 Task: Create a due date automation trigger when advanced on, on the wednesday after a card is due add fields with custom field "Resume" set at 11:00 AM.
Action: Mouse moved to (983, 73)
Screenshot: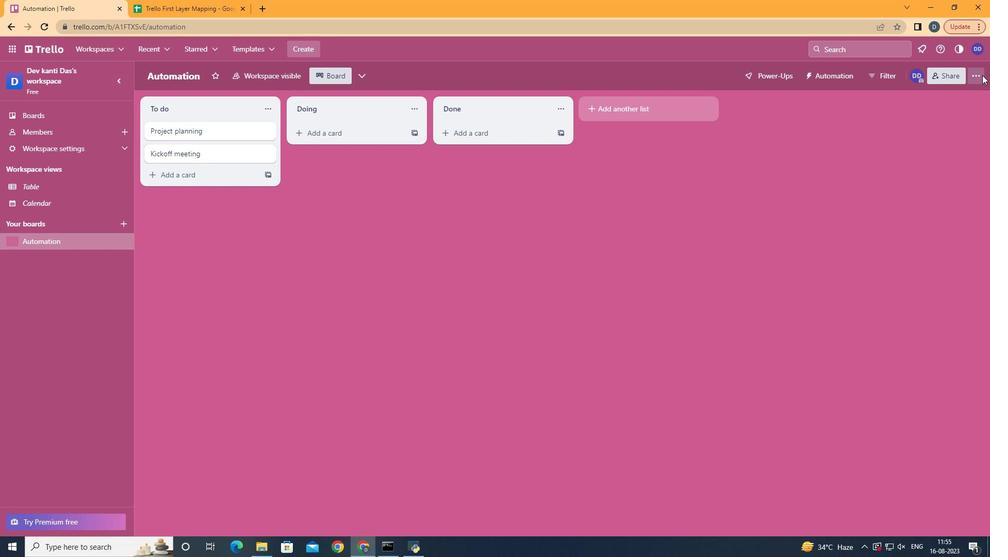 
Action: Mouse pressed left at (983, 73)
Screenshot: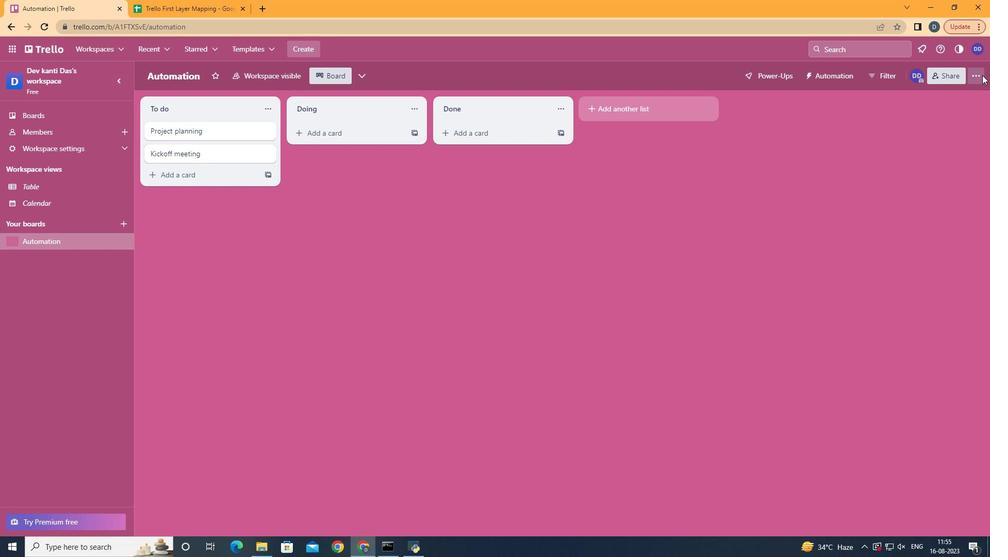 
Action: Mouse moved to (905, 236)
Screenshot: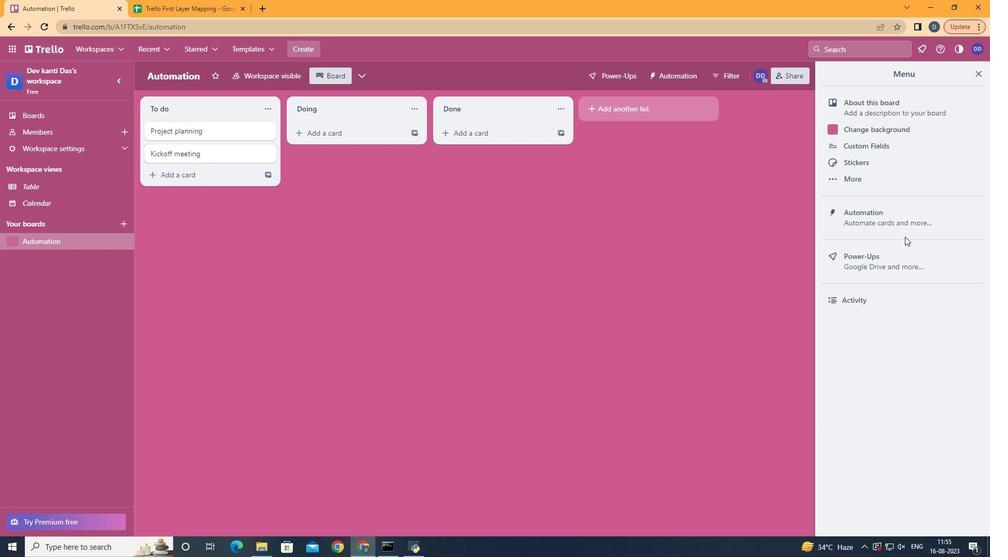 
Action: Mouse pressed left at (905, 236)
Screenshot: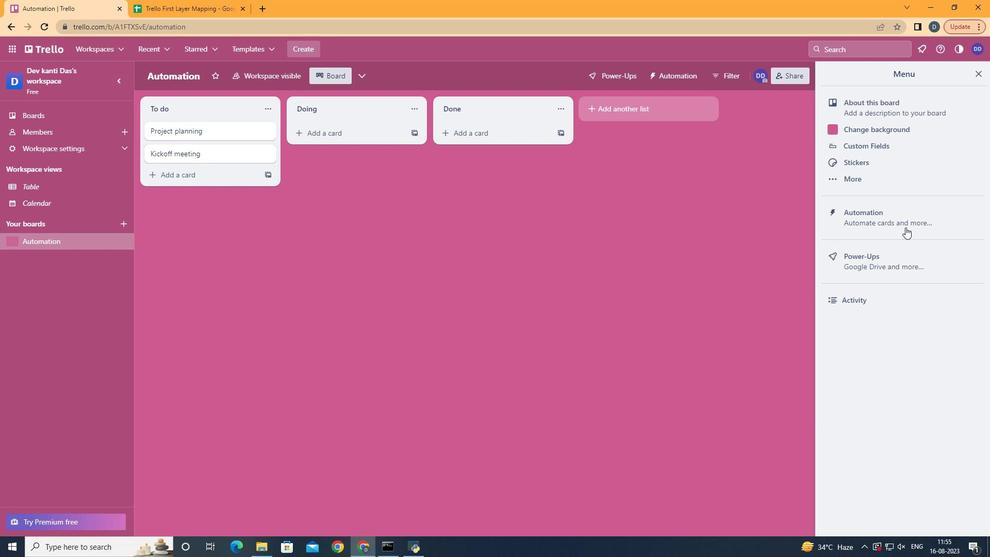 
Action: Mouse moved to (908, 221)
Screenshot: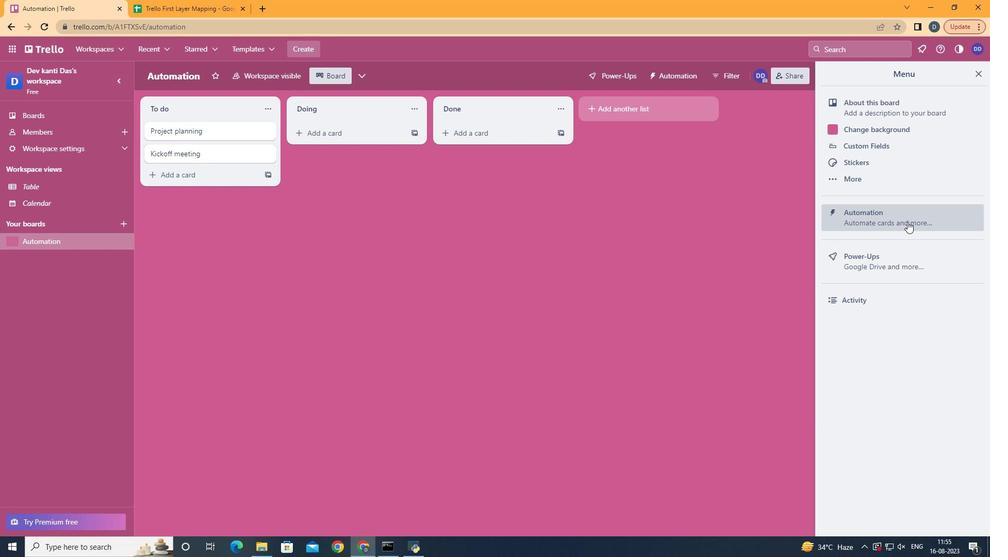 
Action: Mouse pressed left at (908, 221)
Screenshot: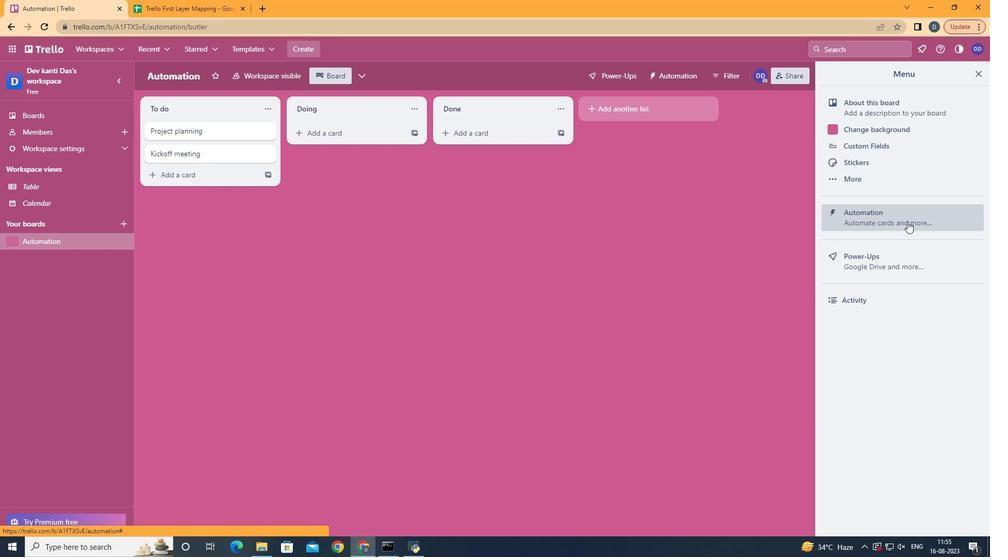 
Action: Mouse moved to (204, 202)
Screenshot: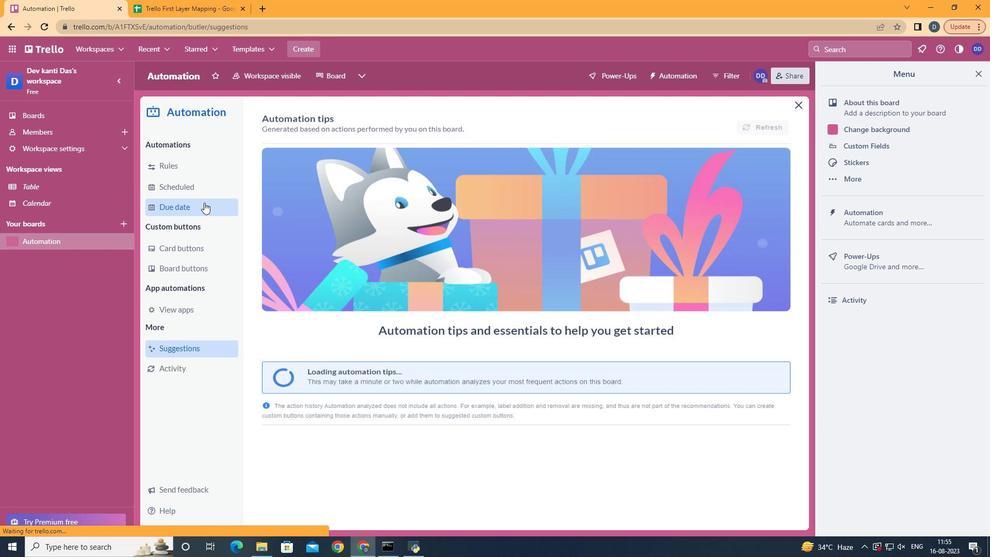 
Action: Mouse pressed left at (204, 202)
Screenshot: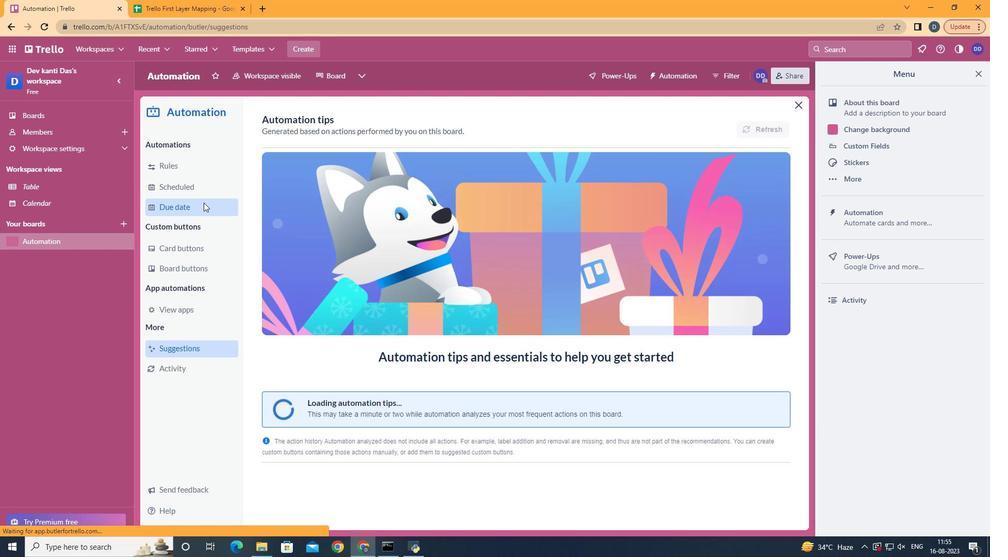 
Action: Mouse moved to (712, 125)
Screenshot: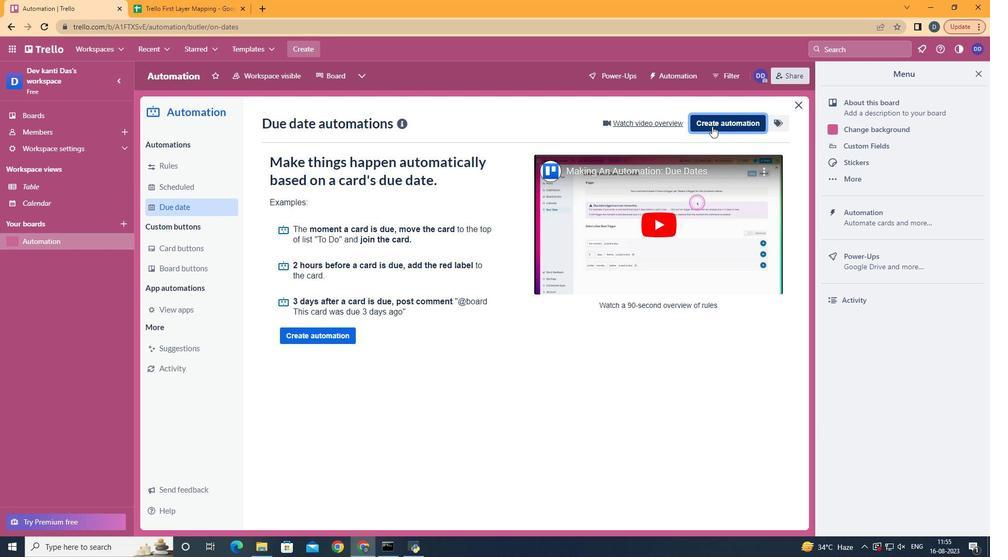 
Action: Mouse pressed left at (712, 125)
Screenshot: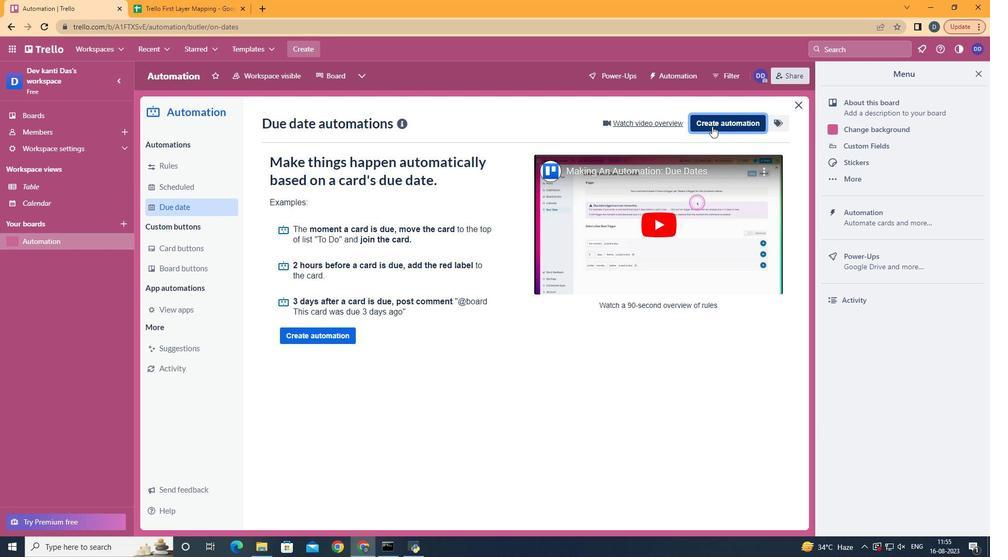 
Action: Mouse moved to (545, 222)
Screenshot: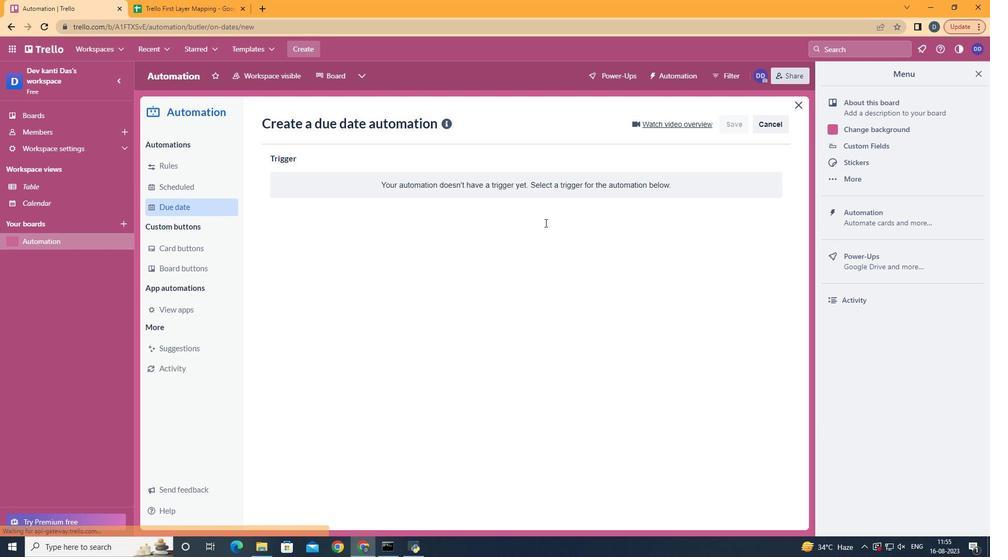 
Action: Mouse pressed left at (545, 222)
Screenshot: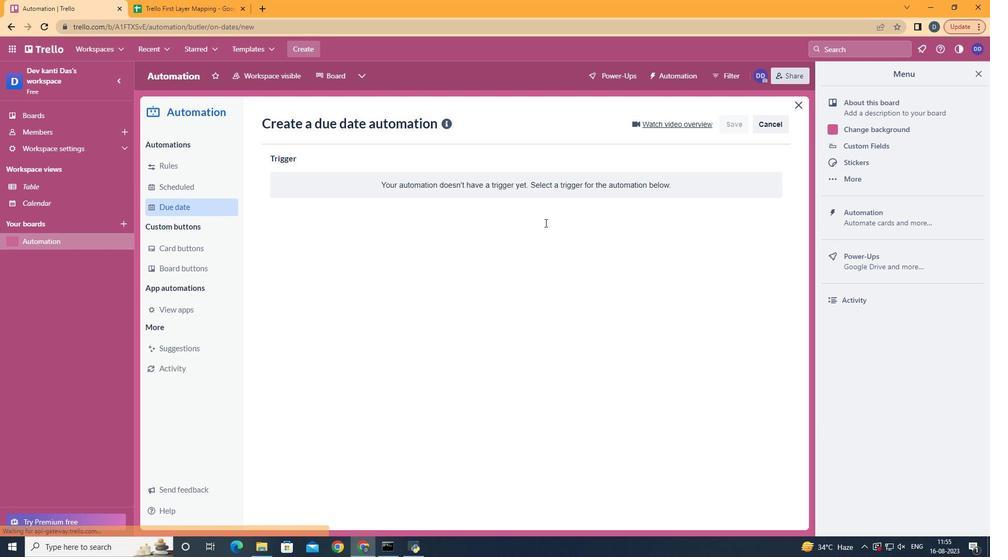 
Action: Mouse moved to (337, 308)
Screenshot: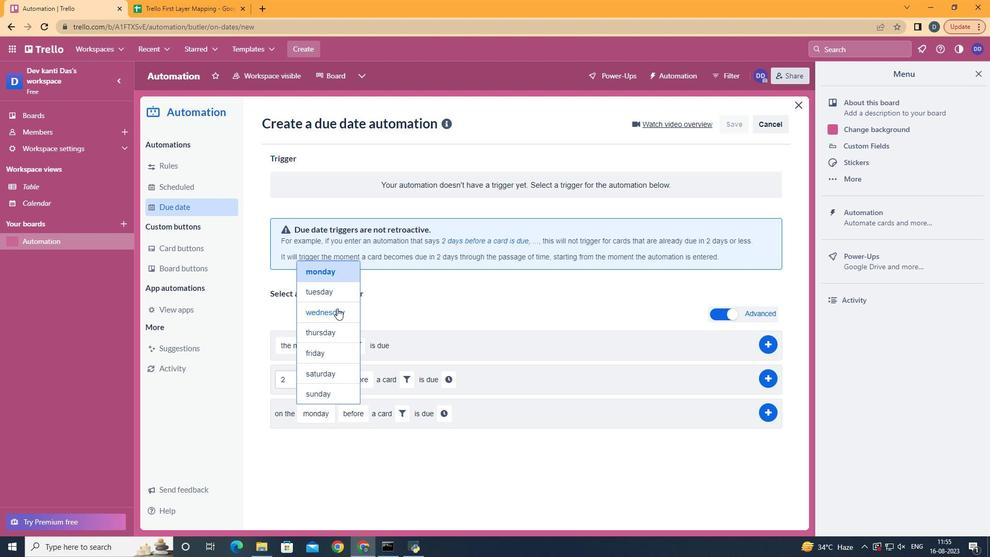 
Action: Mouse pressed left at (337, 308)
Screenshot: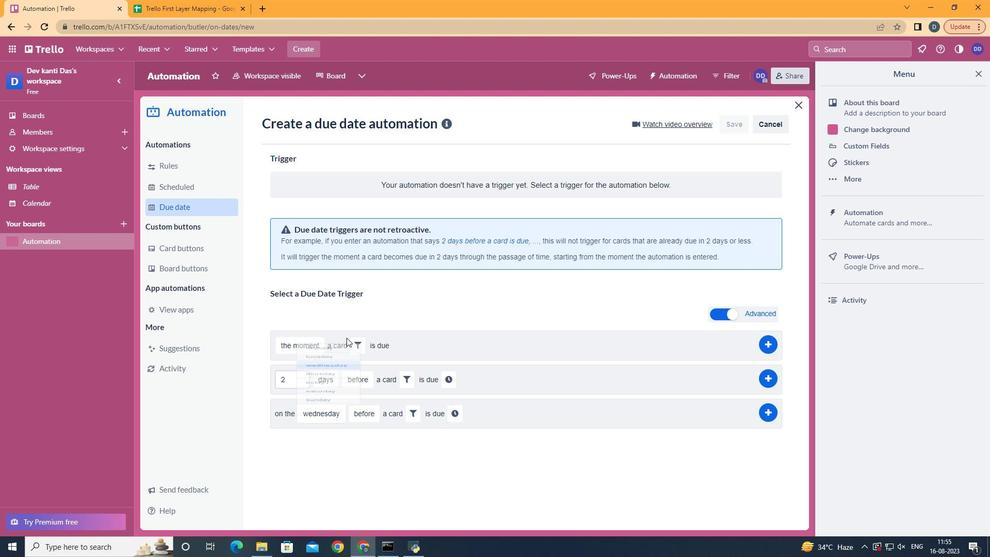 
Action: Mouse moved to (374, 448)
Screenshot: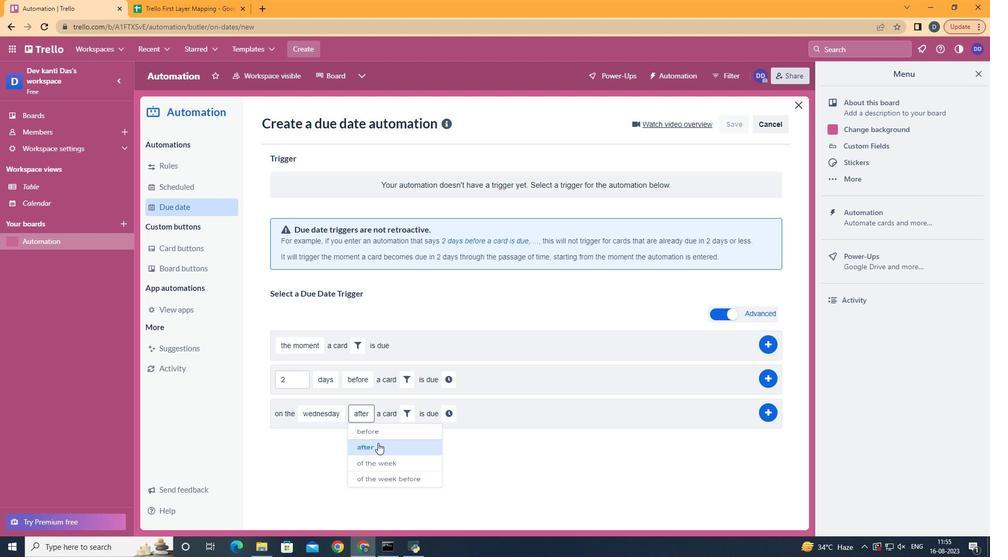 
Action: Mouse pressed left at (374, 448)
Screenshot: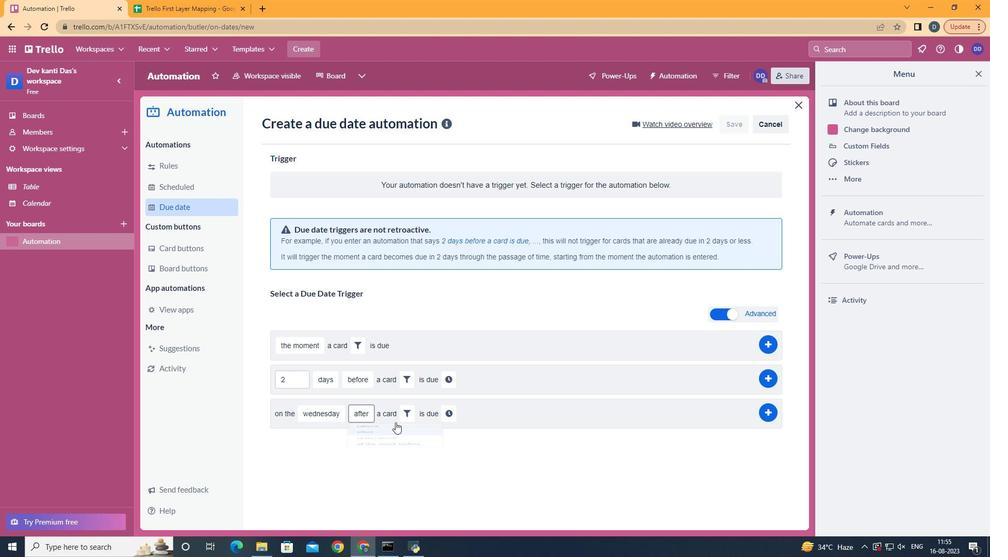 
Action: Mouse moved to (407, 412)
Screenshot: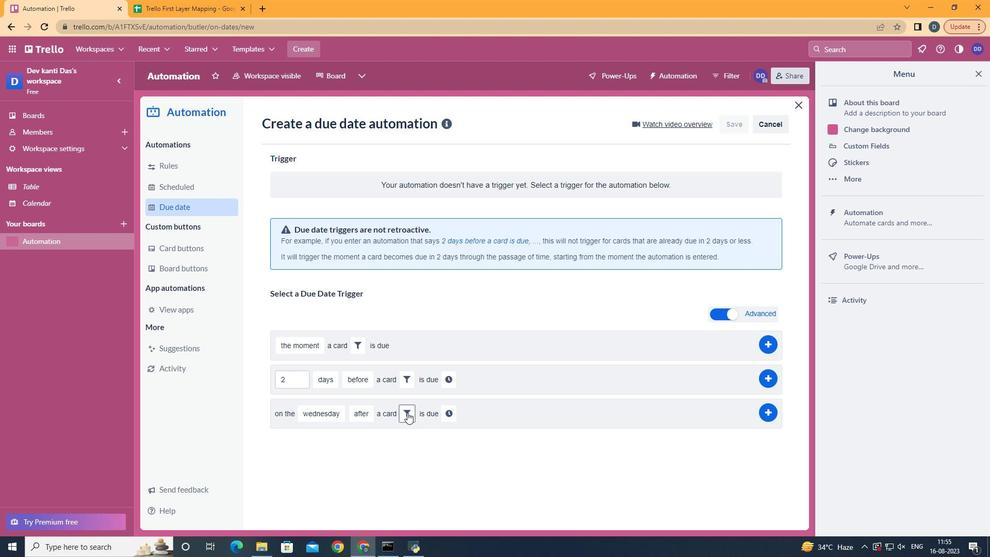 
Action: Mouse pressed left at (407, 412)
Screenshot: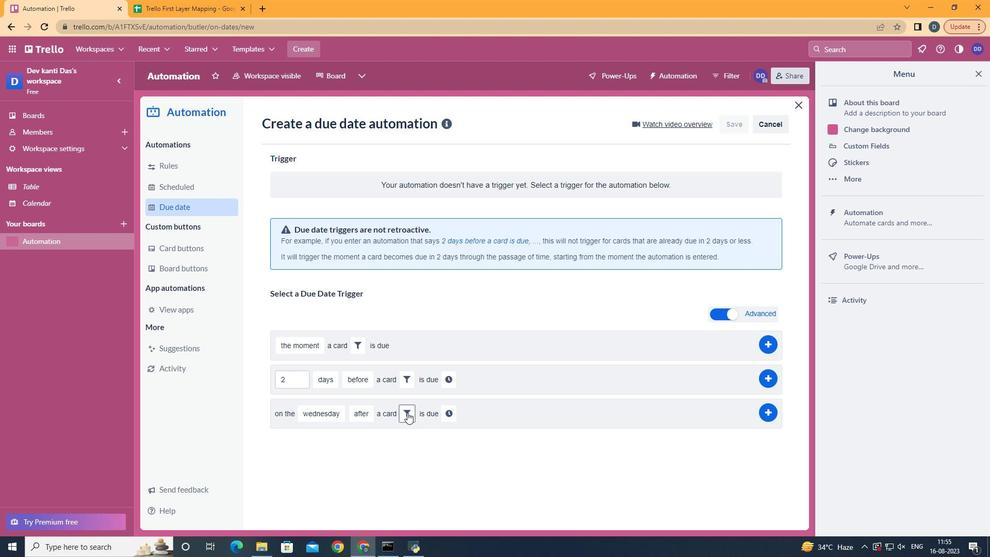 
Action: Mouse moved to (579, 449)
Screenshot: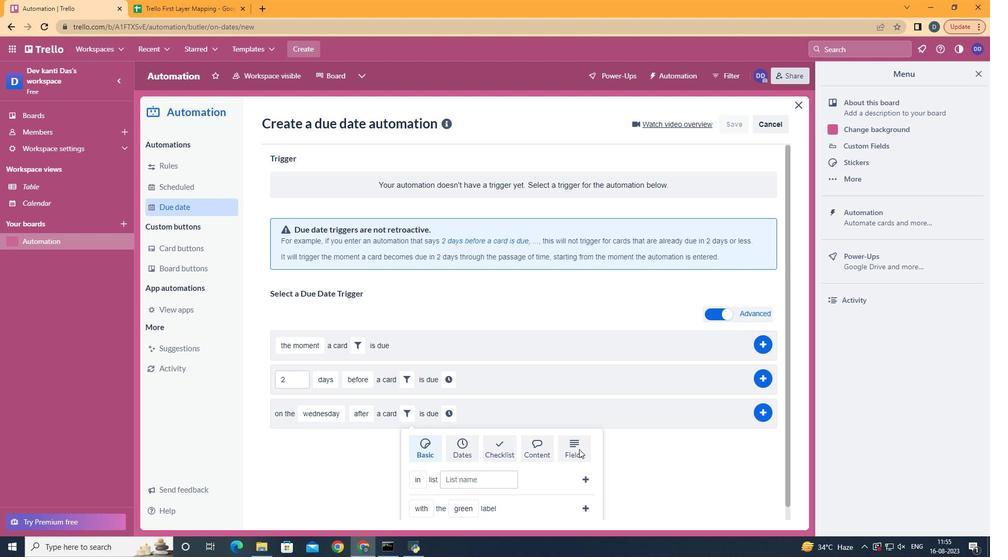 
Action: Mouse pressed left at (579, 449)
Screenshot: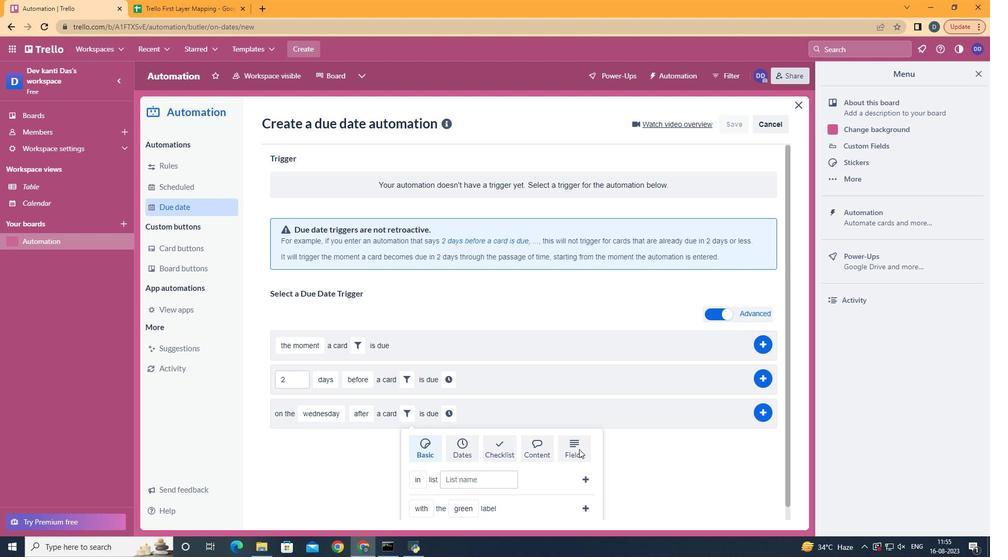 
Action: Mouse moved to (579, 449)
Screenshot: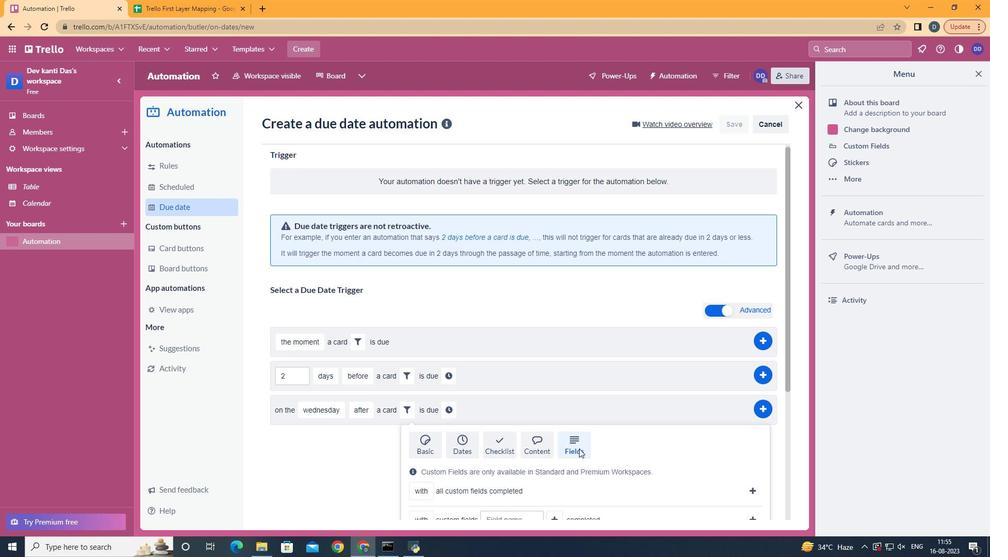 
Action: Mouse scrolled (579, 448) with delta (0, 0)
Screenshot: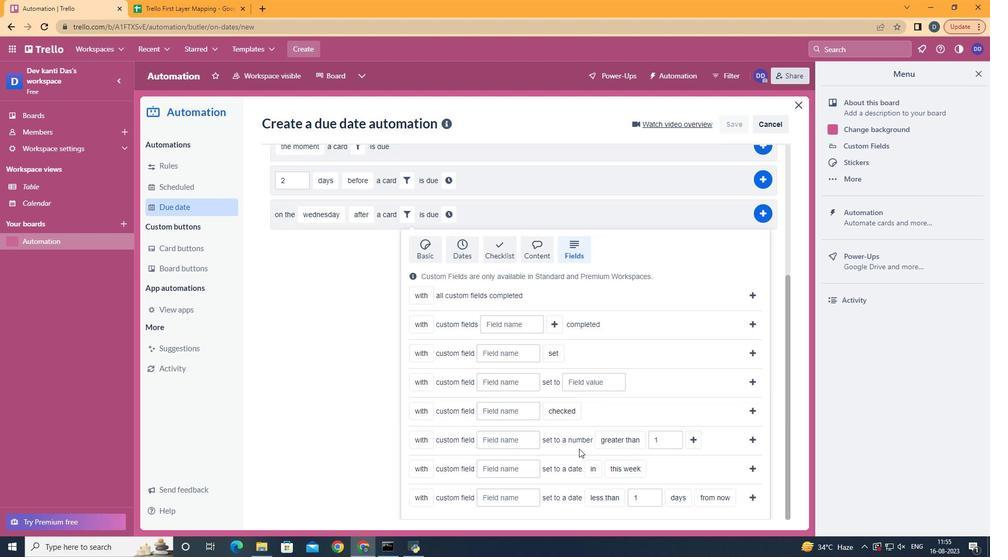 
Action: Mouse scrolled (579, 448) with delta (0, 0)
Screenshot: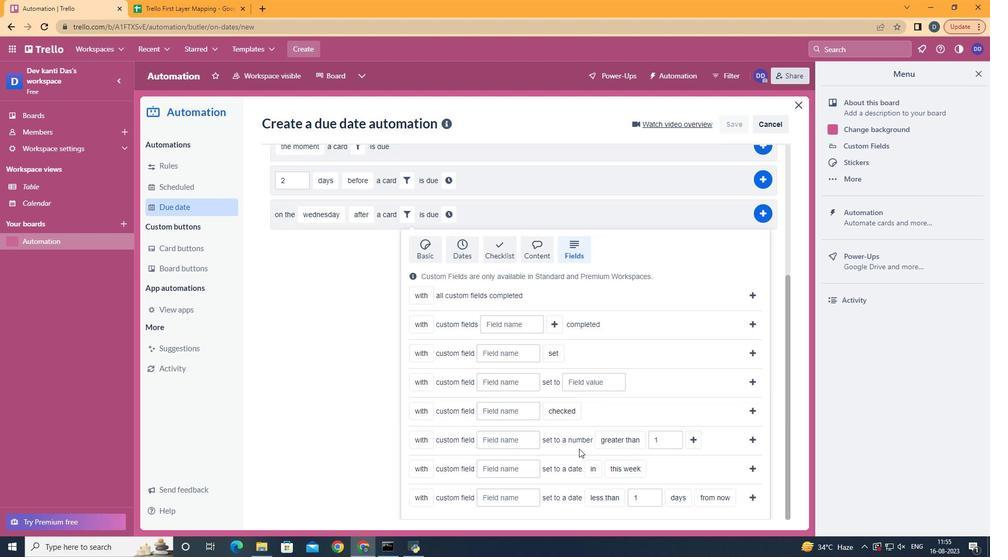 
Action: Mouse scrolled (579, 448) with delta (0, 0)
Screenshot: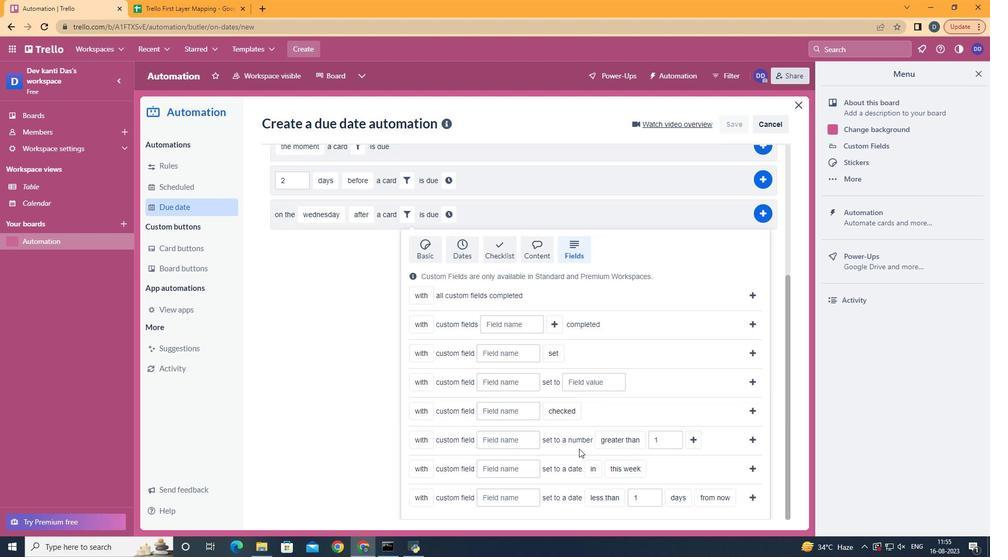 
Action: Mouse scrolled (579, 448) with delta (0, 0)
Screenshot: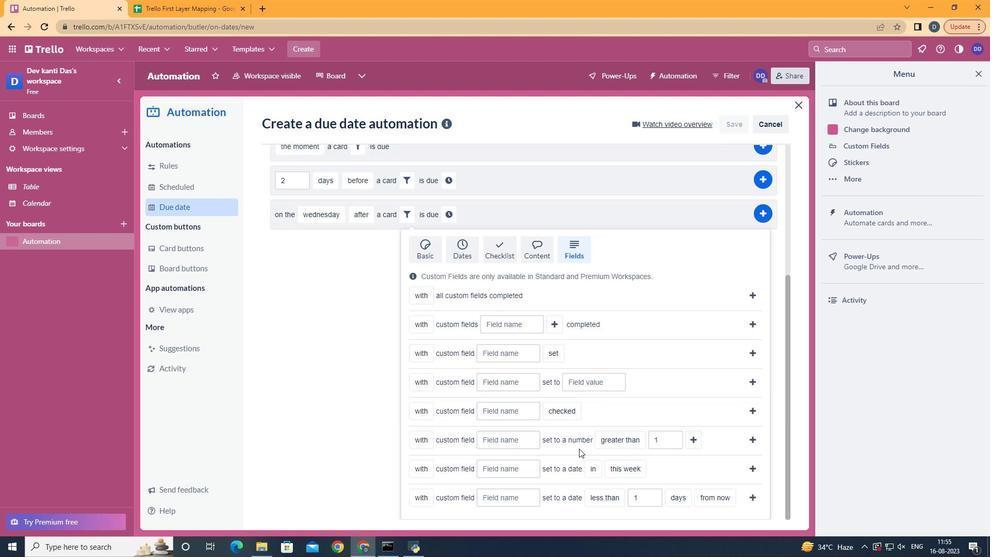 
Action: Mouse scrolled (579, 448) with delta (0, 0)
Screenshot: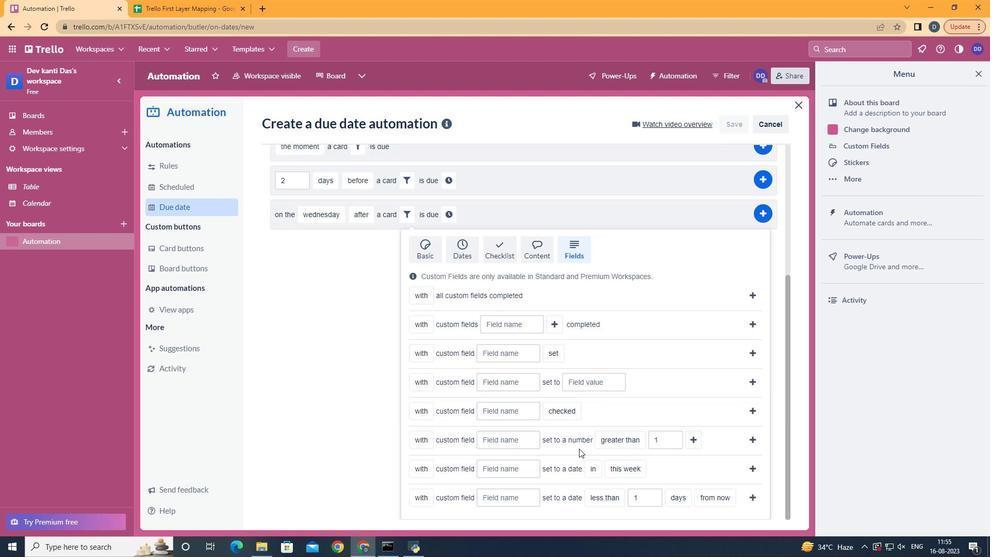 
Action: Mouse scrolled (579, 448) with delta (0, 0)
Screenshot: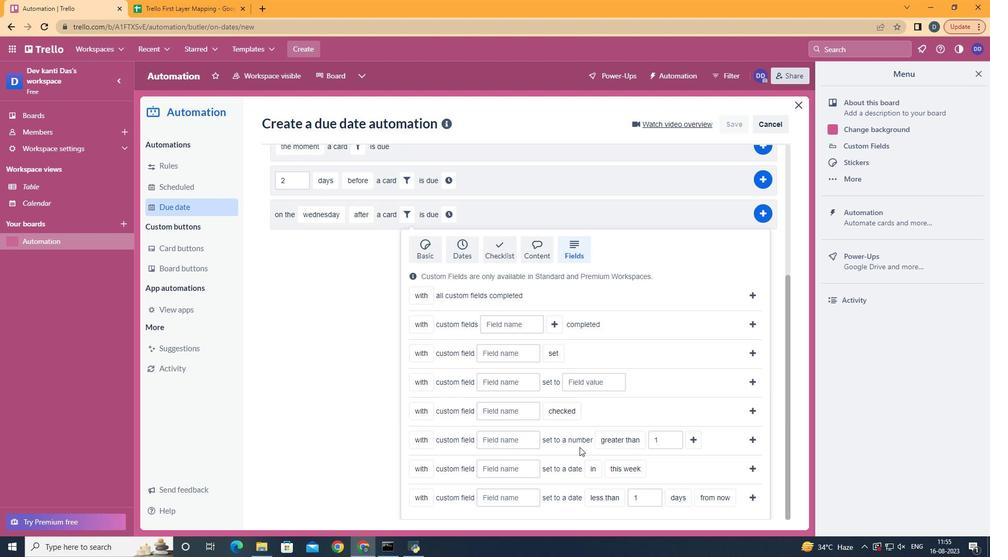 
Action: Mouse moved to (495, 350)
Screenshot: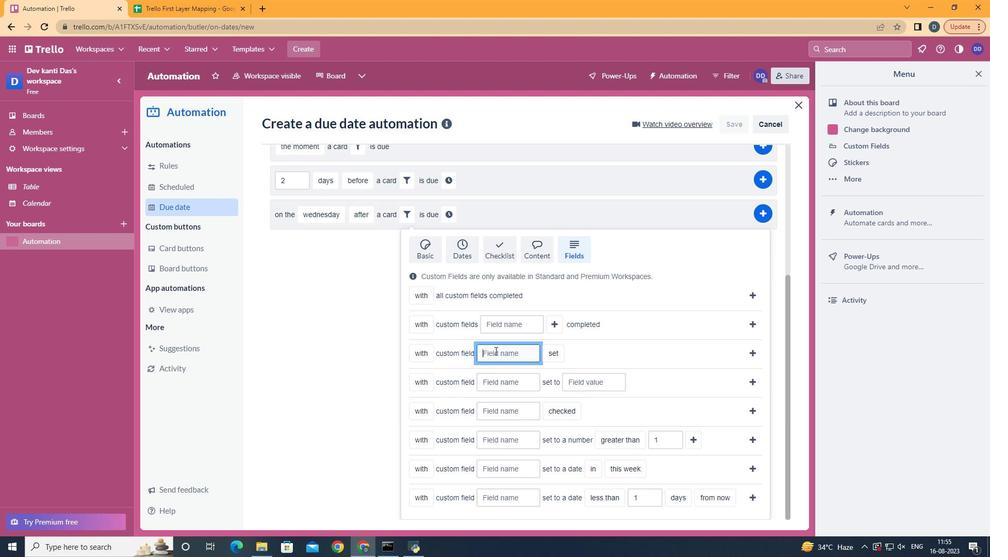 
Action: Mouse pressed left at (495, 350)
Screenshot: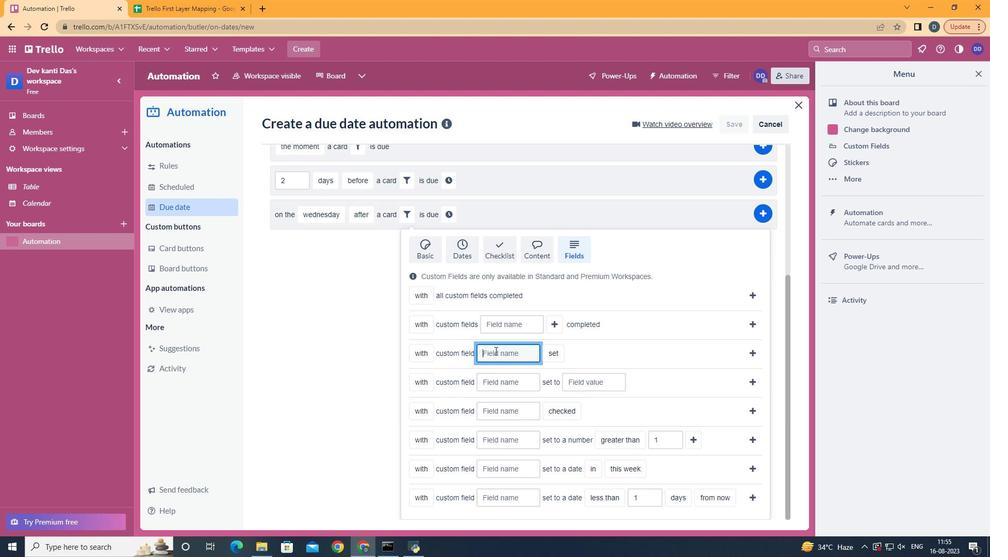 
Action: Key pressed <Key.shift>Resume
Screenshot: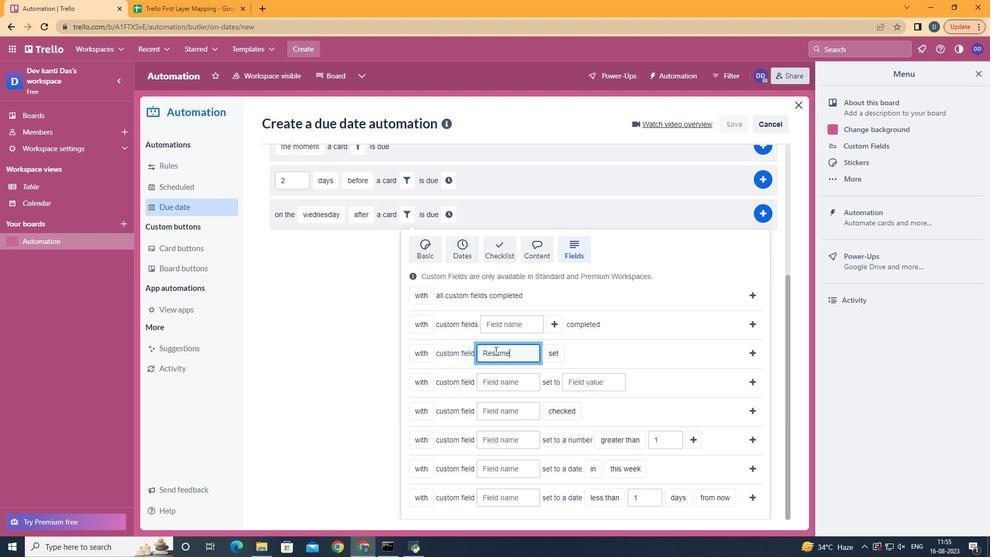 
Action: Mouse moved to (747, 348)
Screenshot: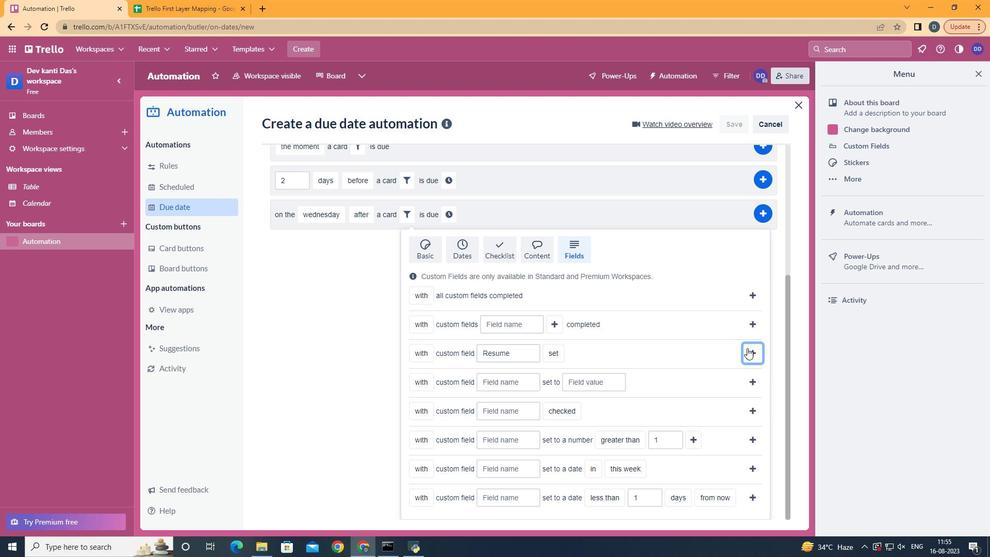 
Action: Mouse pressed left at (747, 348)
Screenshot: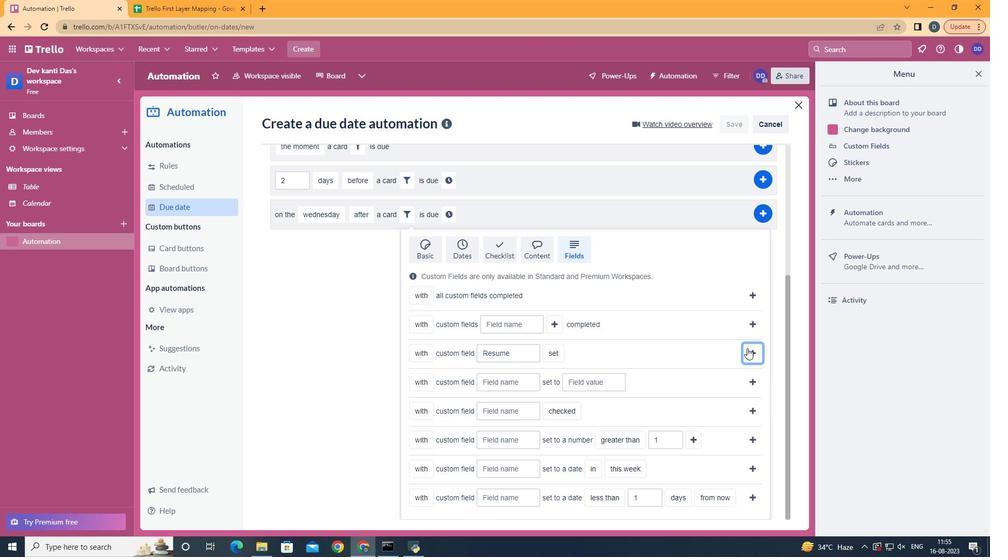 
Action: Mouse moved to (569, 415)
Screenshot: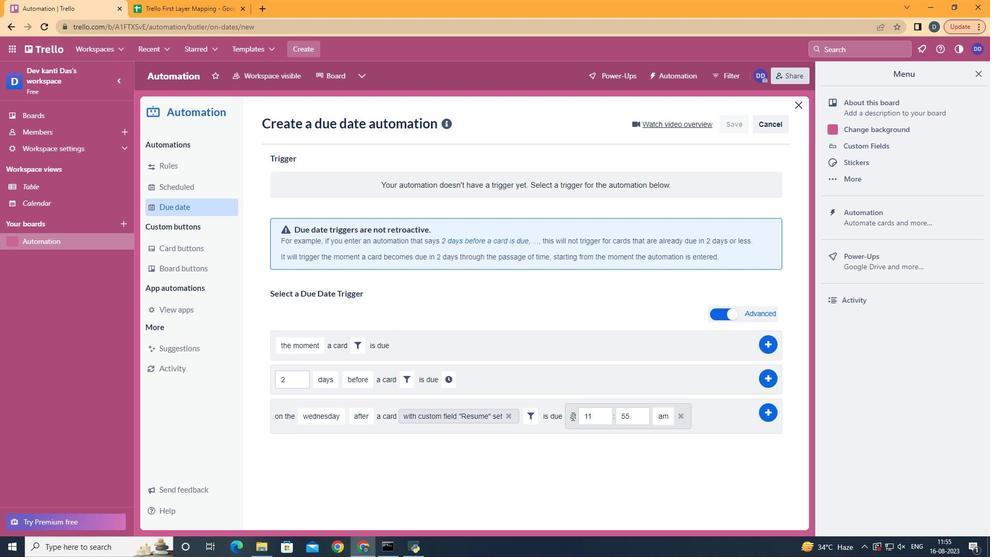 
Action: Mouse pressed left at (569, 415)
Screenshot: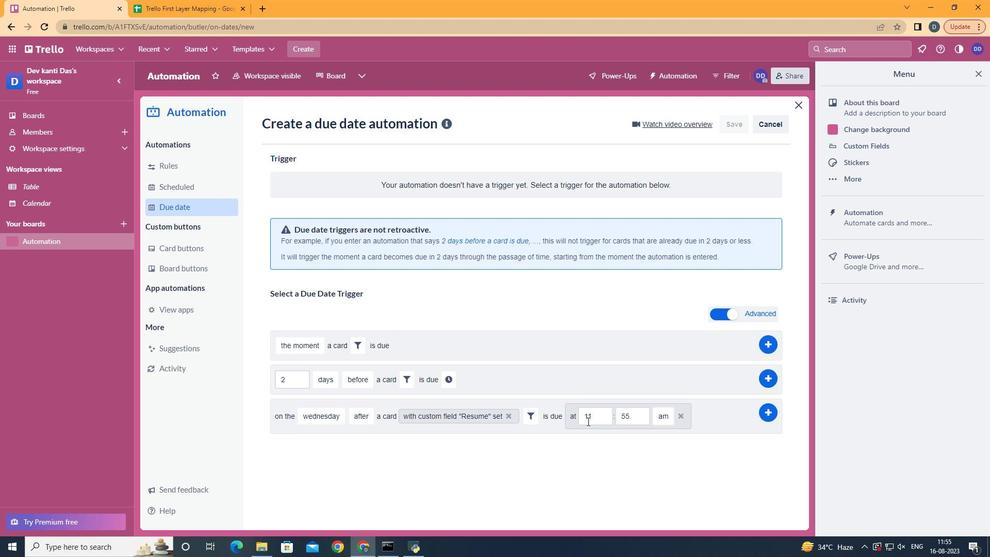 
Action: Mouse moved to (638, 414)
Screenshot: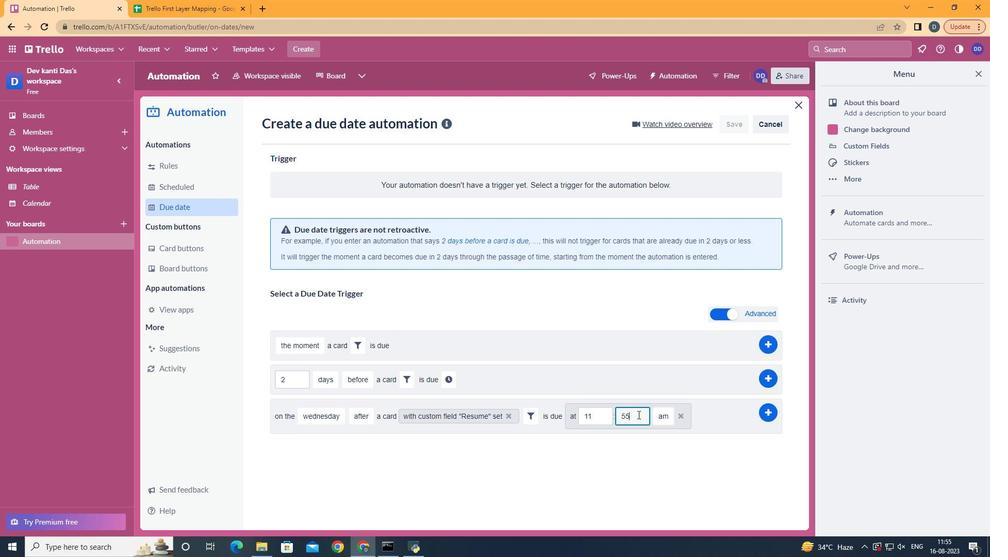 
Action: Mouse pressed left at (638, 414)
Screenshot: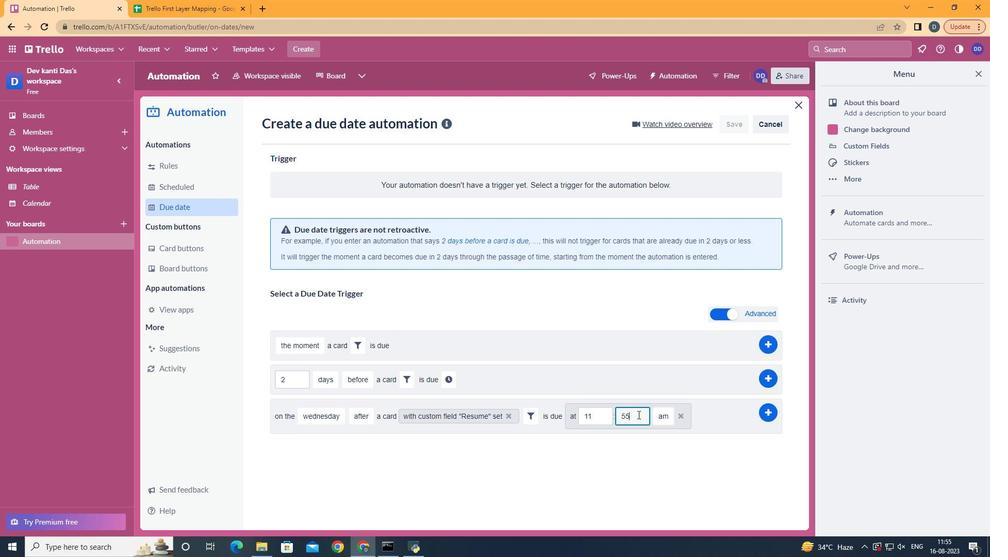
Action: Mouse moved to (636, 414)
Screenshot: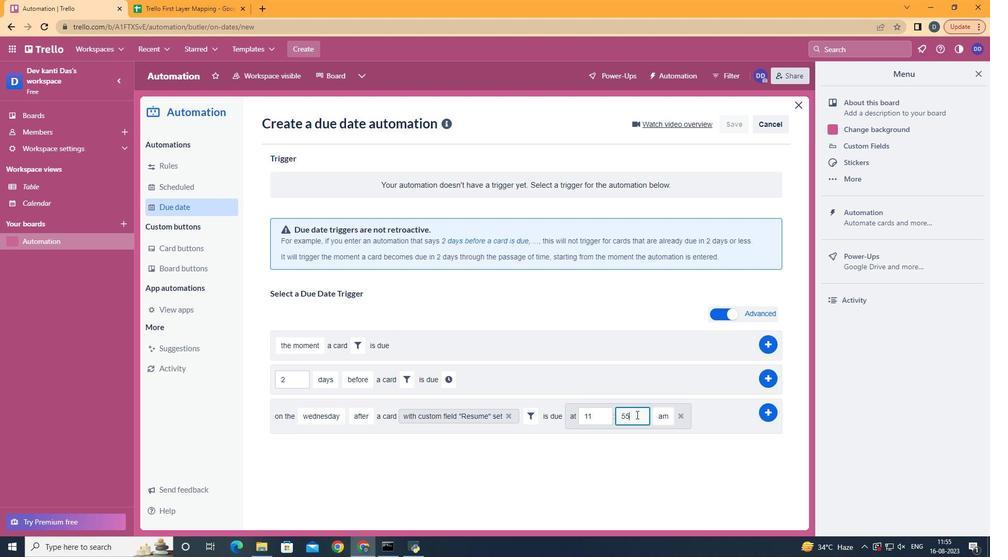 
Action: Key pressed <Key.backspace><Key.backspace>00
Screenshot: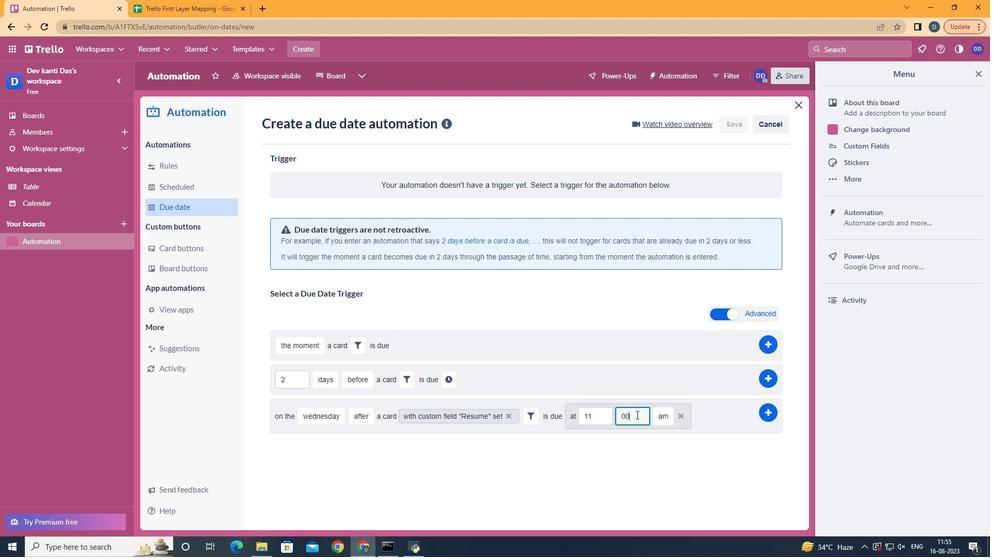 
Action: Mouse moved to (771, 413)
Screenshot: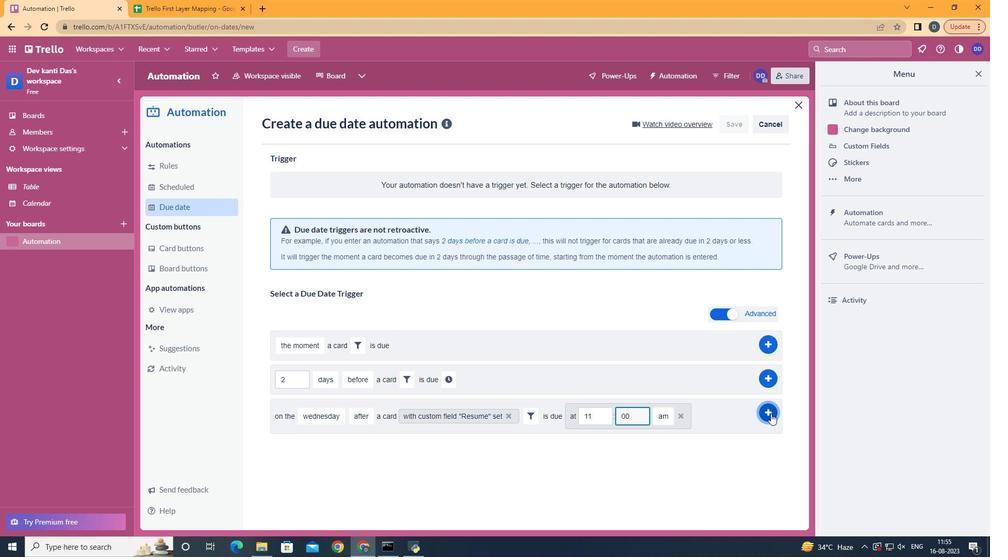 
Action: Mouse pressed left at (771, 413)
Screenshot: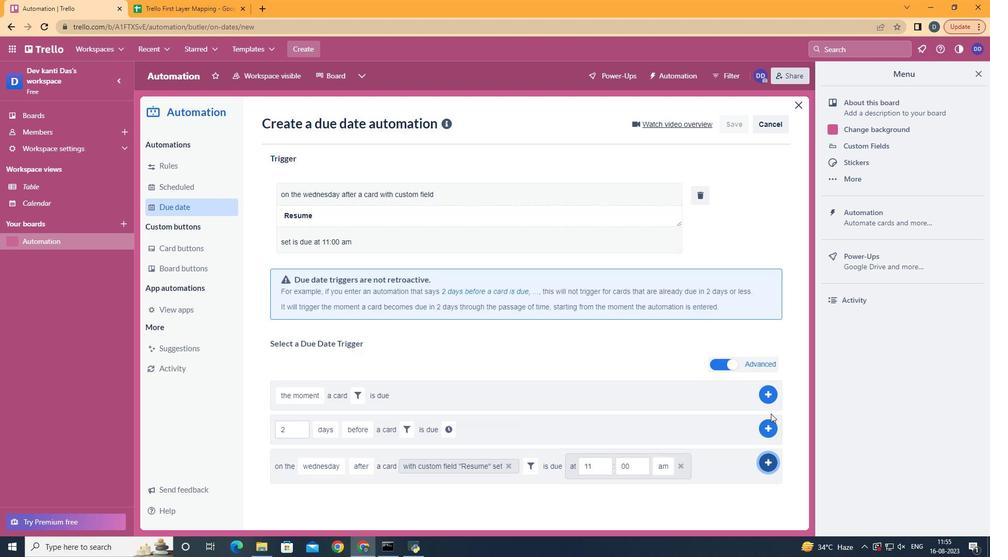 
